 Task: Click on the option Field of study.
Action: Mouse moved to (635, 84)
Screenshot: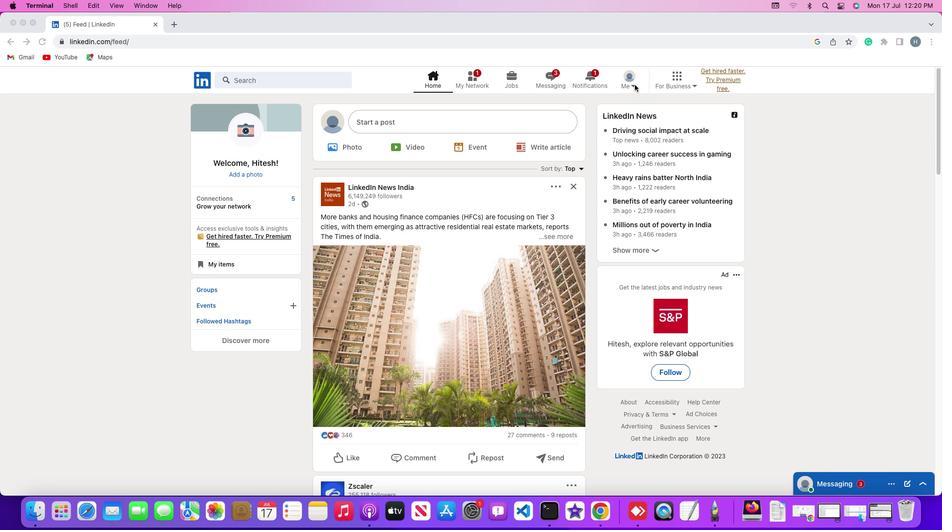 
Action: Mouse pressed left at (635, 84)
Screenshot: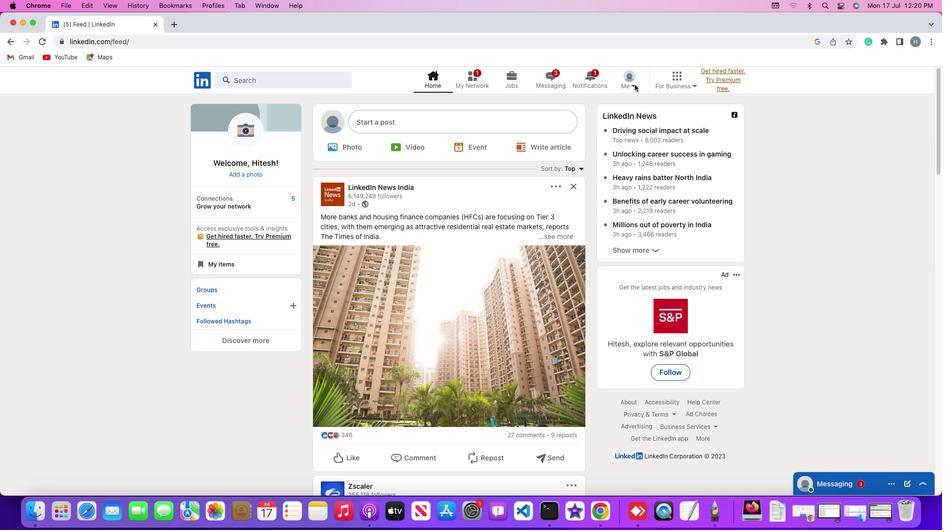 
Action: Mouse pressed left at (635, 84)
Screenshot: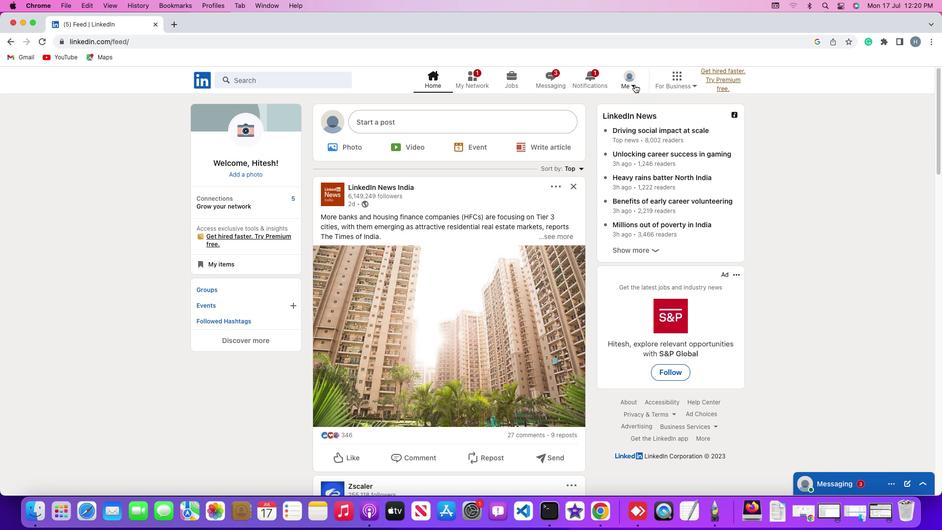 
Action: Mouse moved to (579, 190)
Screenshot: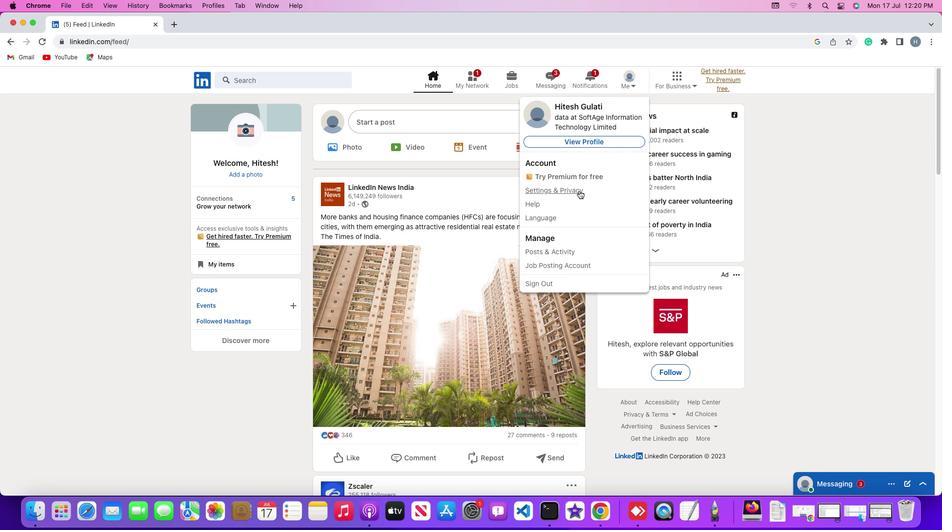 
Action: Mouse pressed left at (579, 190)
Screenshot: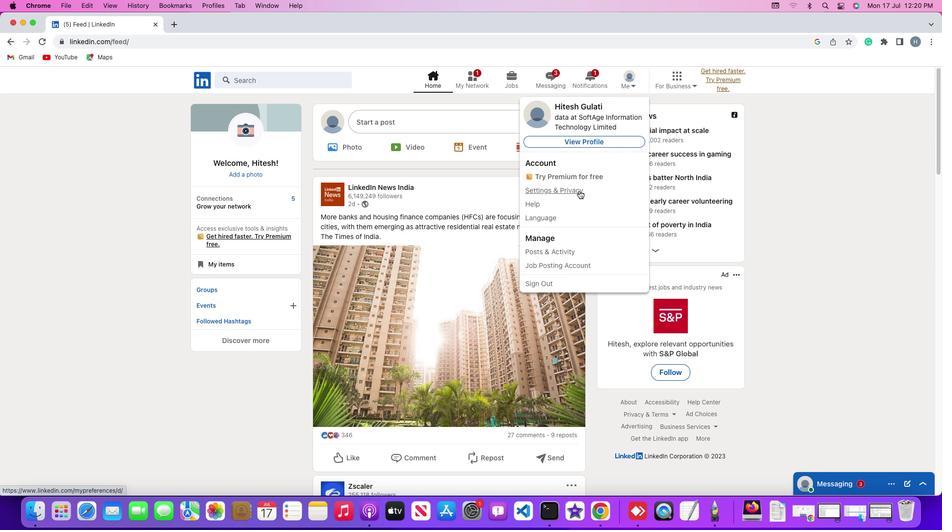 
Action: Mouse moved to (97, 298)
Screenshot: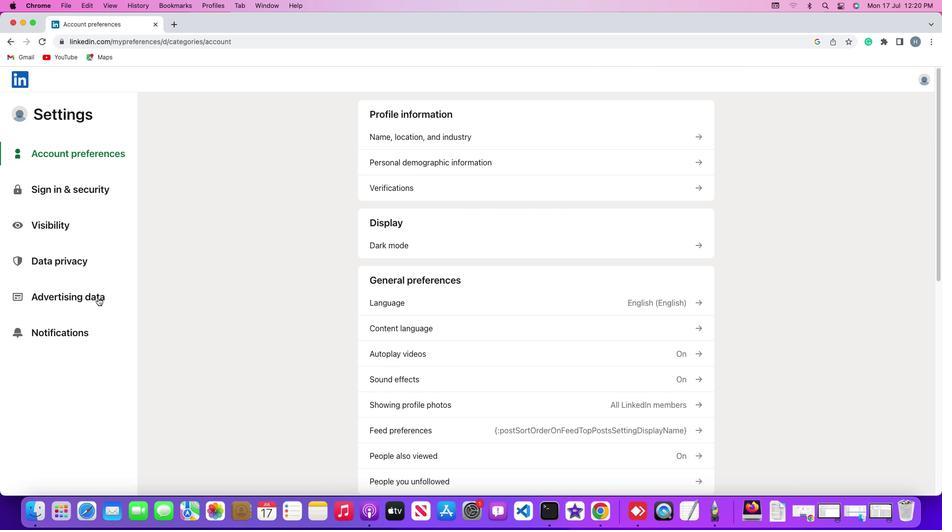 
Action: Mouse pressed left at (97, 298)
Screenshot: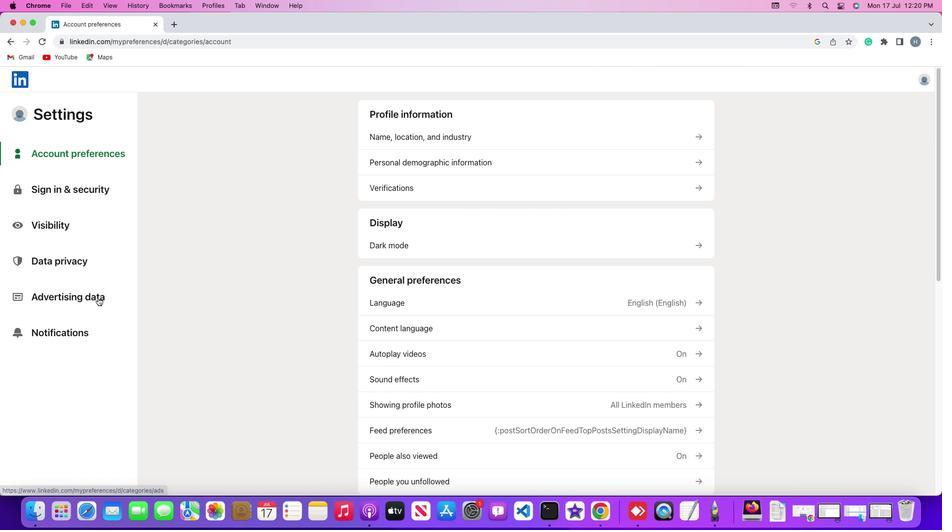 
Action: Mouse pressed left at (97, 298)
Screenshot: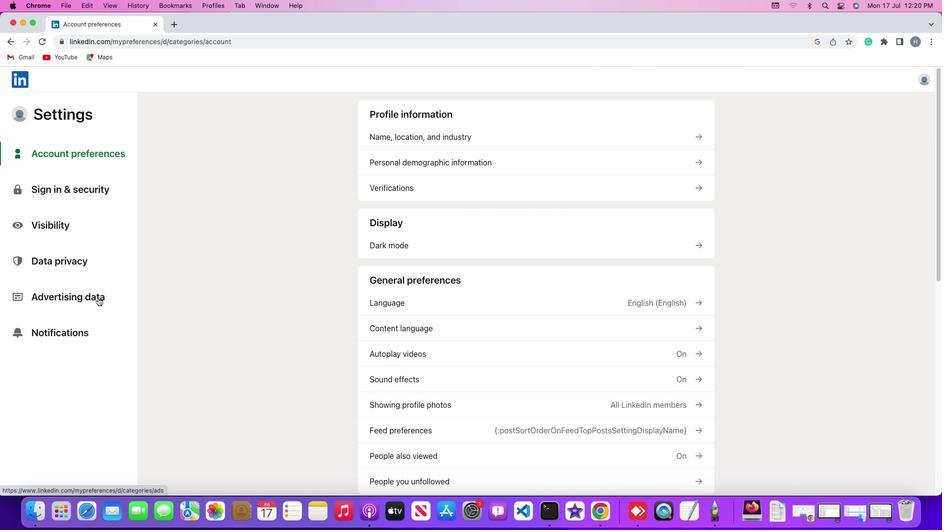 
Action: Mouse moved to (415, 344)
Screenshot: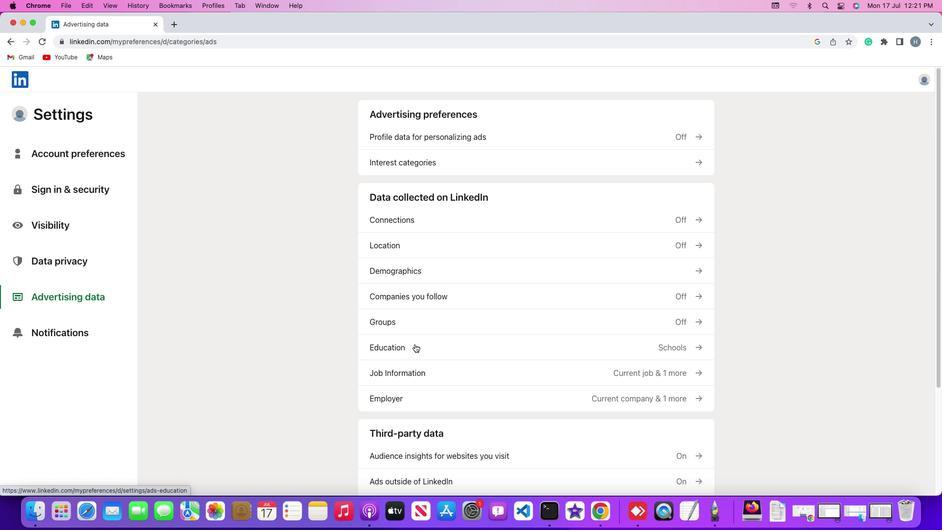 
Action: Mouse pressed left at (415, 344)
Screenshot: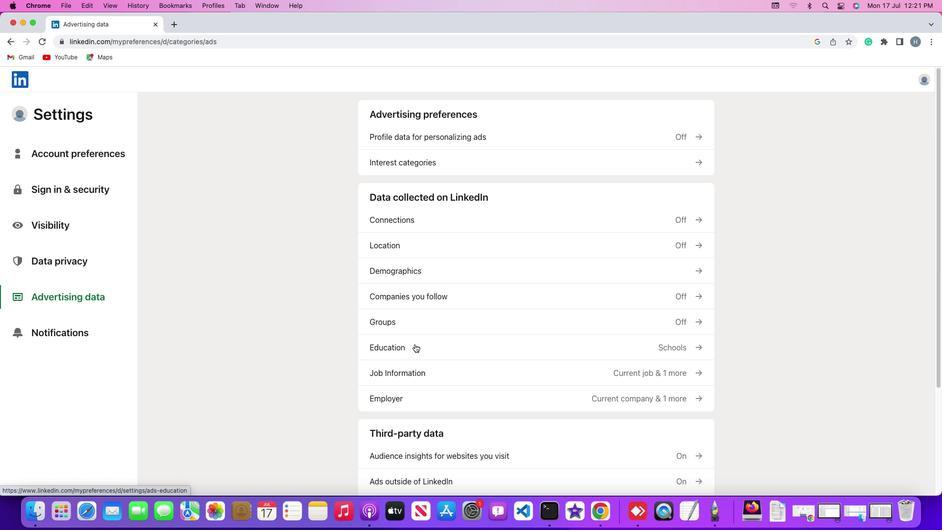 
Action: Mouse moved to (378, 196)
Screenshot: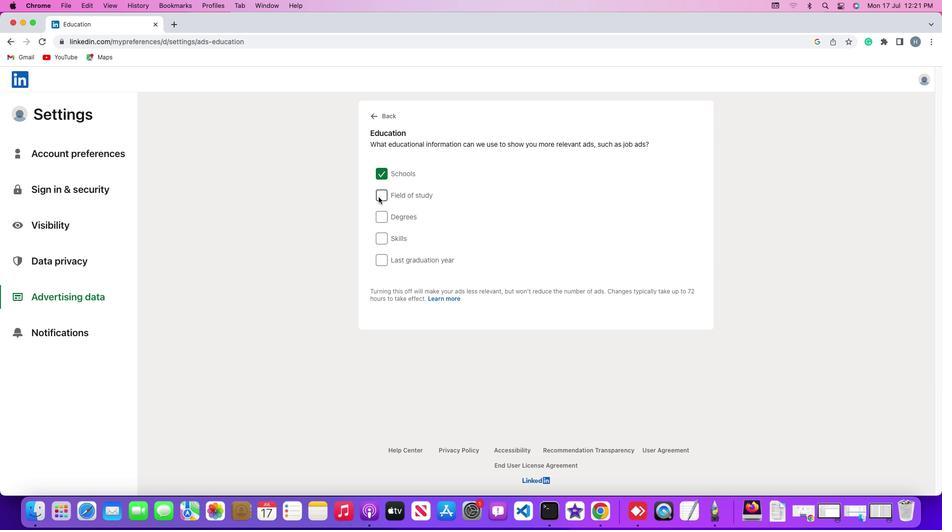 
Action: Mouse pressed left at (378, 196)
Screenshot: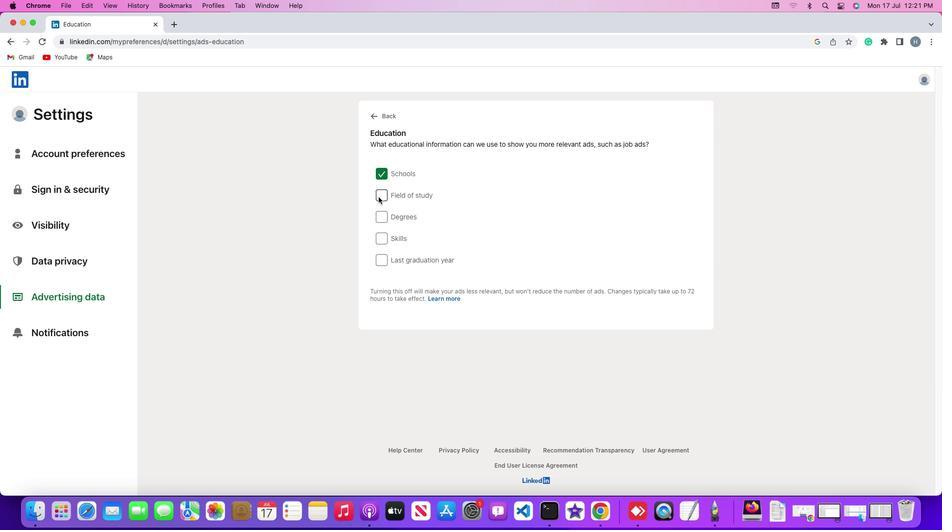
Action: Mouse moved to (404, 207)
Screenshot: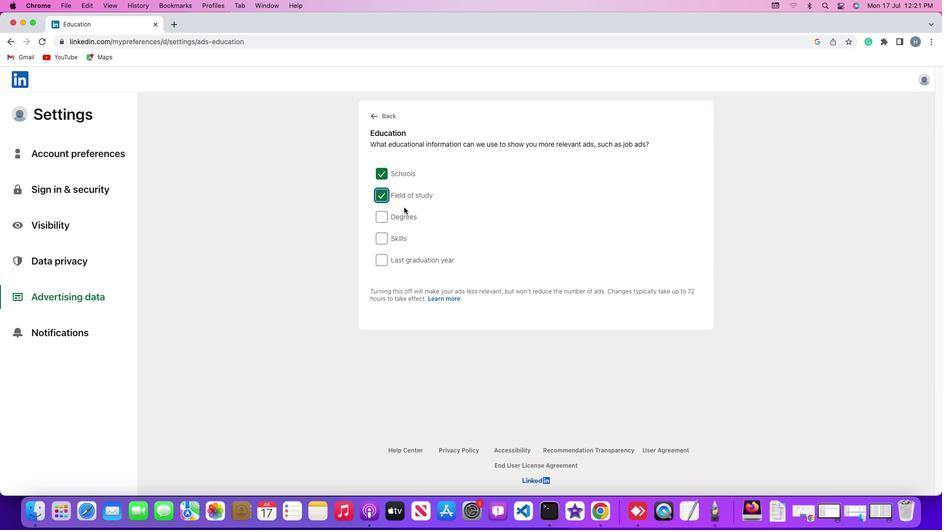 
